 Task: Create a task  Upgrade and migrate company environmental management to a cloud-based solution , assign it to team member softage.1@softage.net in the project BlazePath and update the status of the task to  Off Track , set the priority of the task to Medium
Action: Mouse moved to (66, 45)
Screenshot: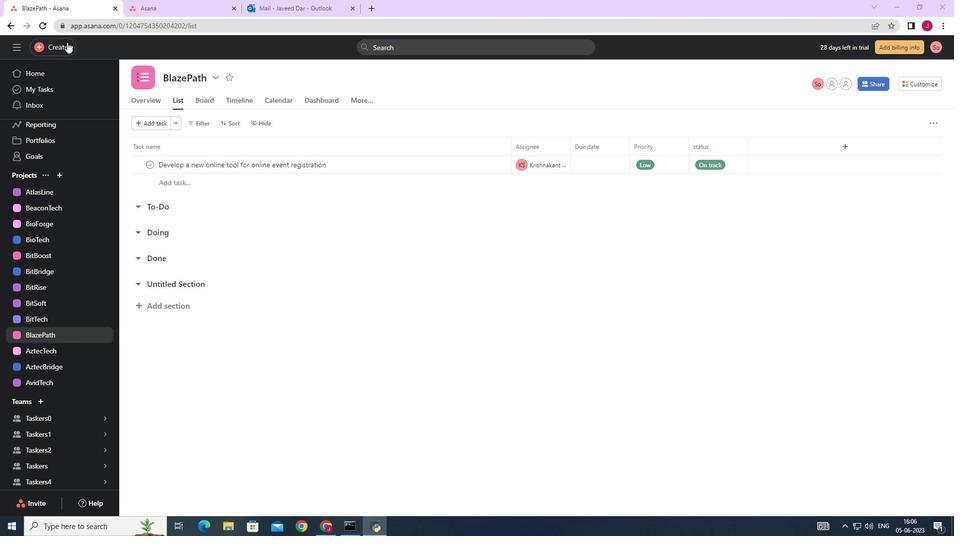 
Action: Mouse pressed left at (66, 45)
Screenshot: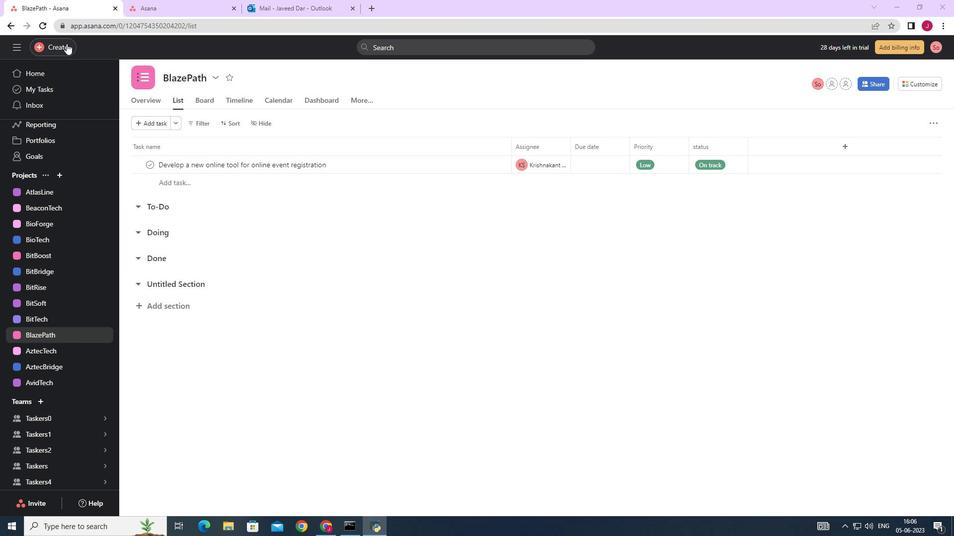 
Action: Mouse moved to (110, 50)
Screenshot: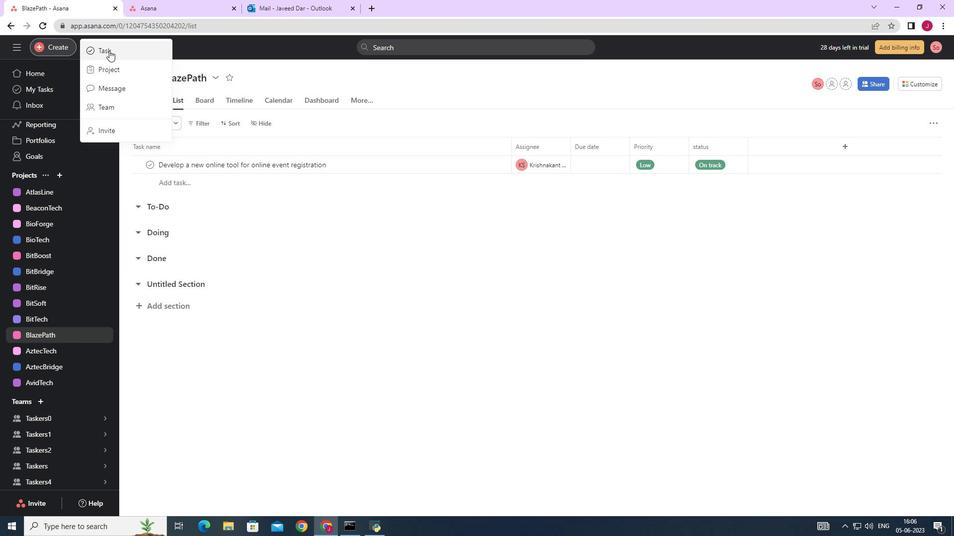 
Action: Mouse pressed left at (110, 50)
Screenshot: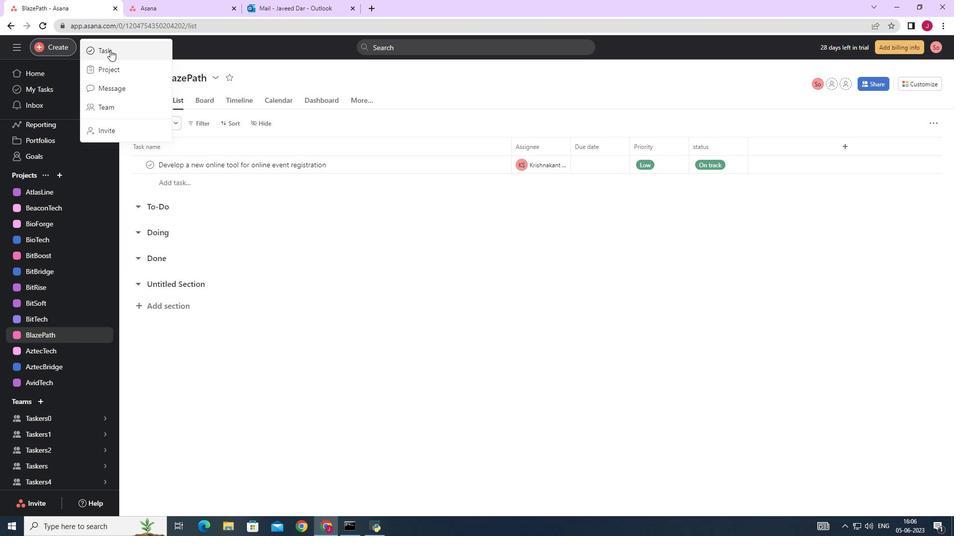 
Action: Mouse moved to (756, 330)
Screenshot: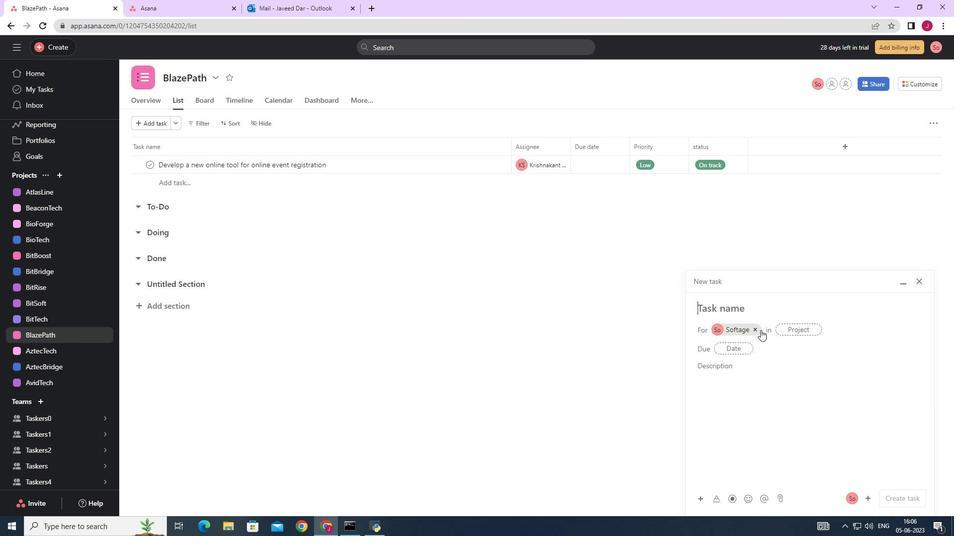 
Action: Mouse pressed left at (756, 330)
Screenshot: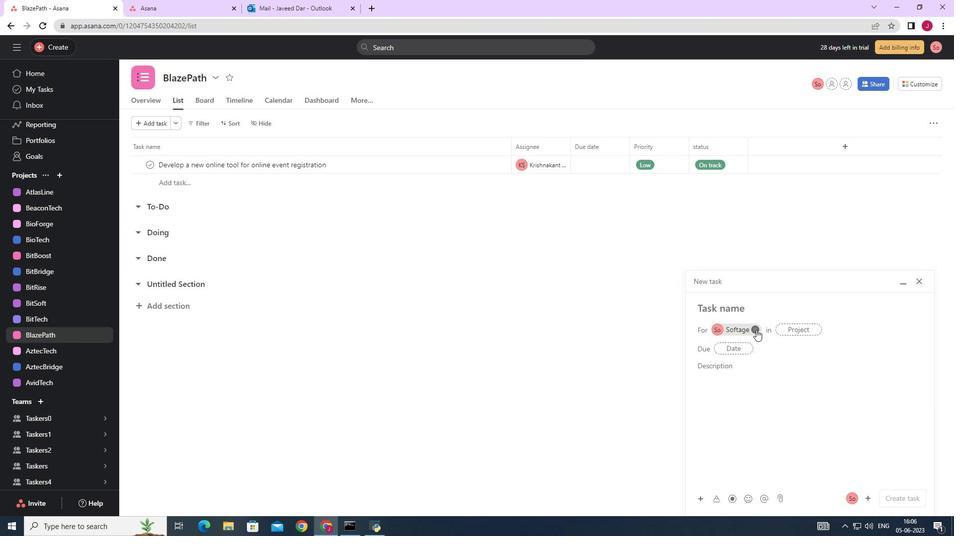 
Action: Mouse moved to (706, 311)
Screenshot: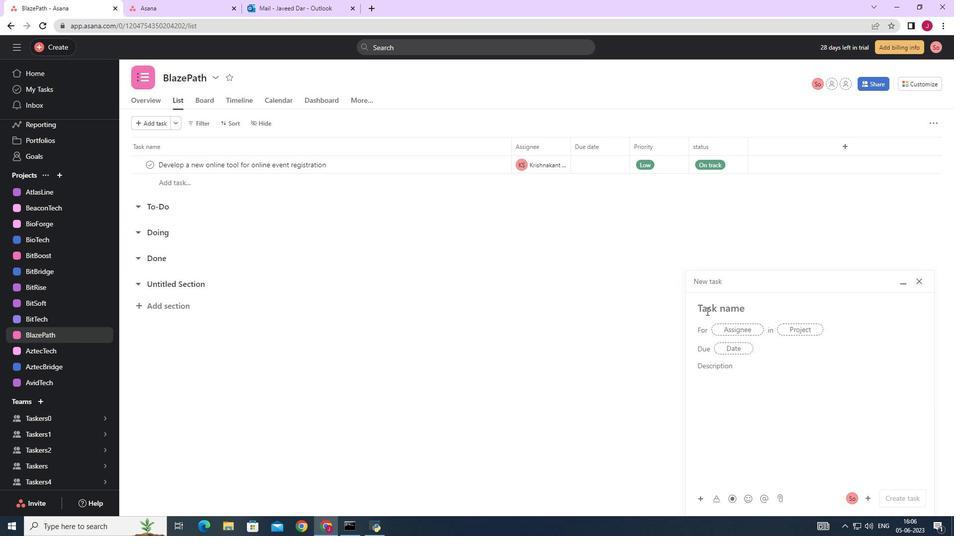 
Action: Mouse pressed left at (706, 311)
Screenshot: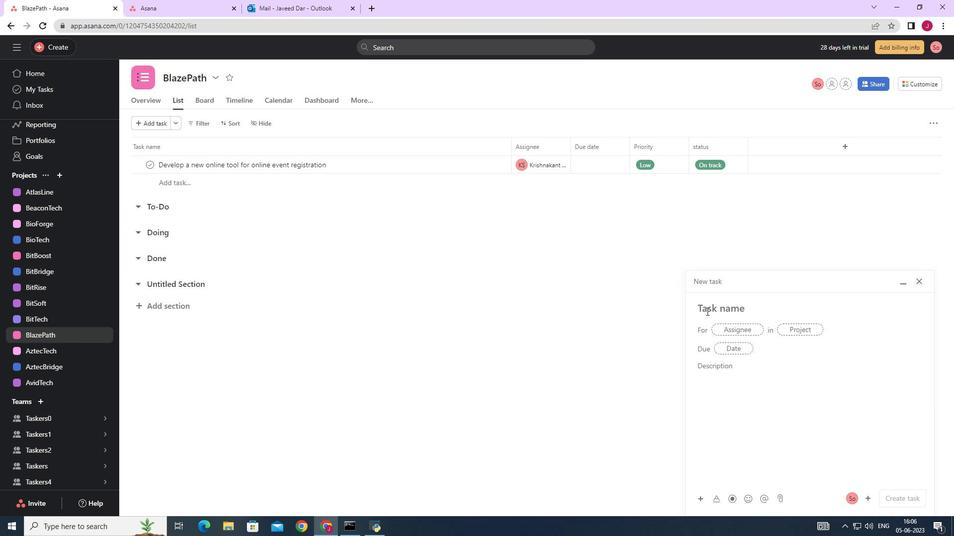 
Action: Mouse moved to (706, 311)
Screenshot: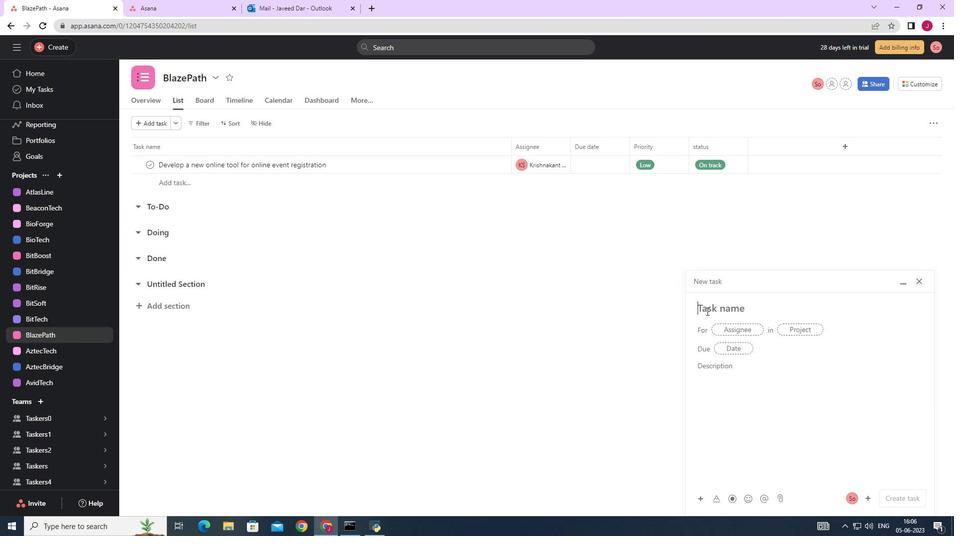 
Action: Key pressed <Key.caps_lock>U<Key.caps_lock>pgrade
Screenshot: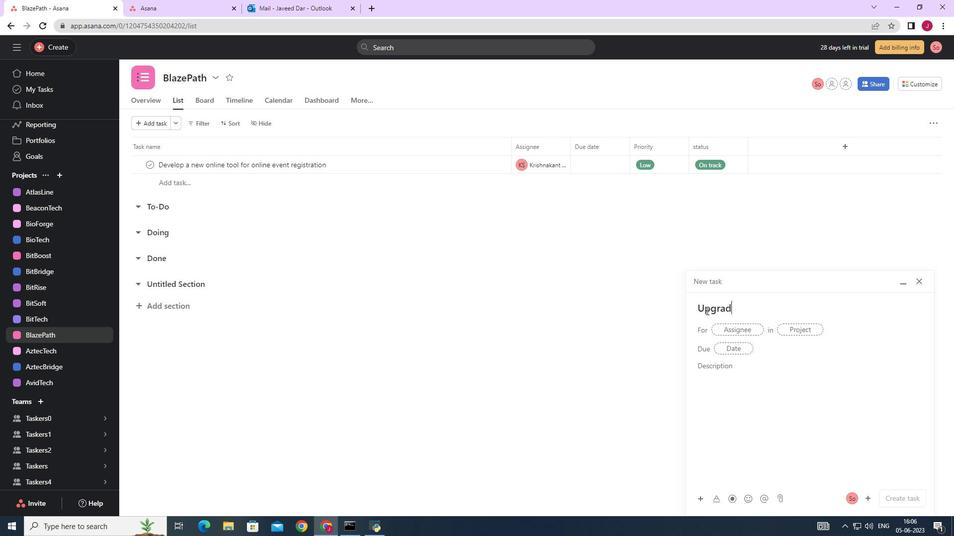 
Action: Mouse moved to (706, 311)
Screenshot: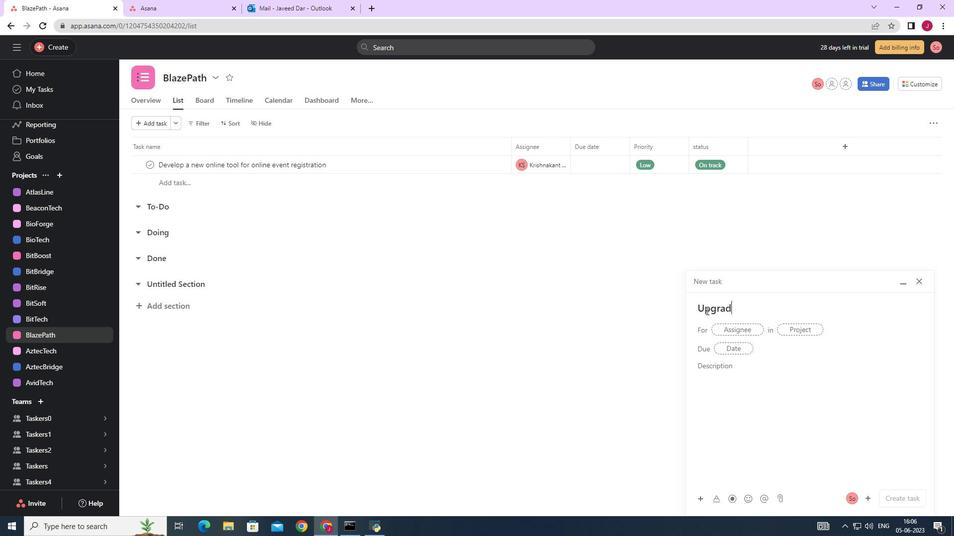 
Action: Key pressed <Key.space>and<Key.space>migrate<Key.space>company<Key.space>environmental<Key.space>management<Key.space>to<Key.space>a<Key.space>cloud-based<Key.space>solution
Screenshot: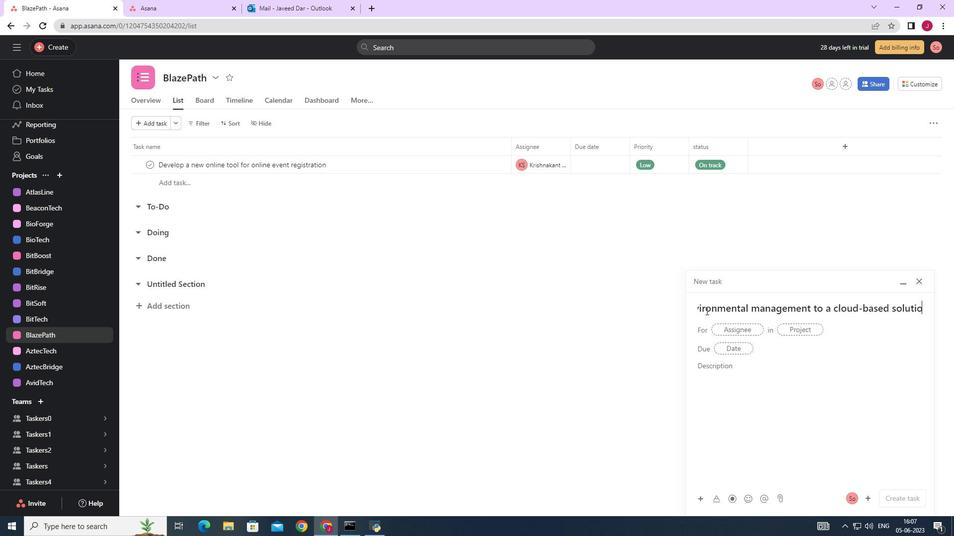 
Action: Mouse moved to (738, 332)
Screenshot: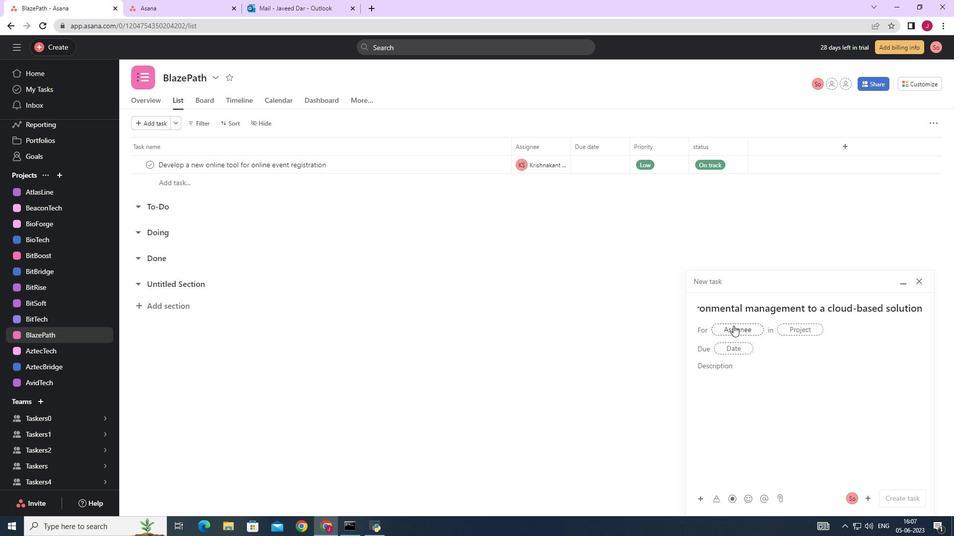 
Action: Mouse pressed left at (738, 332)
Screenshot: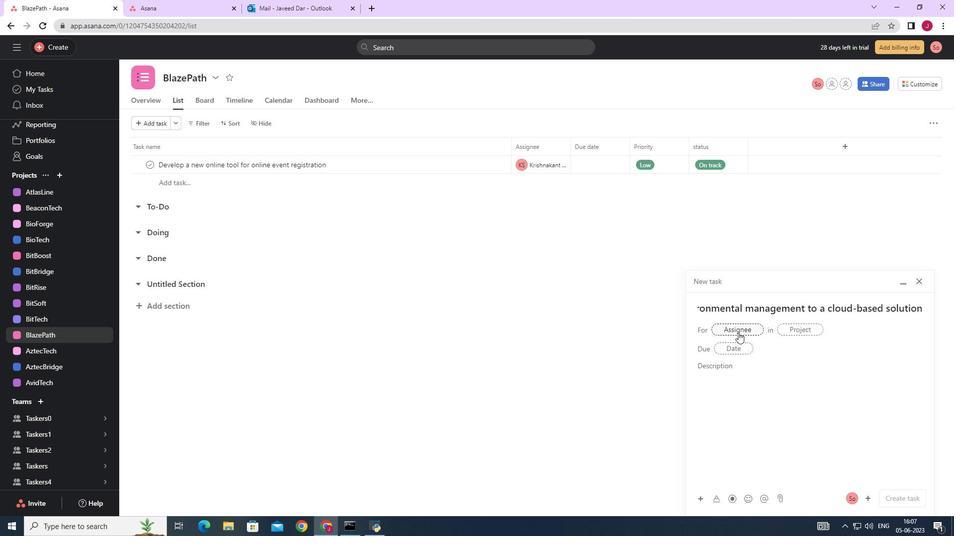
Action: Mouse moved to (735, 330)
Screenshot: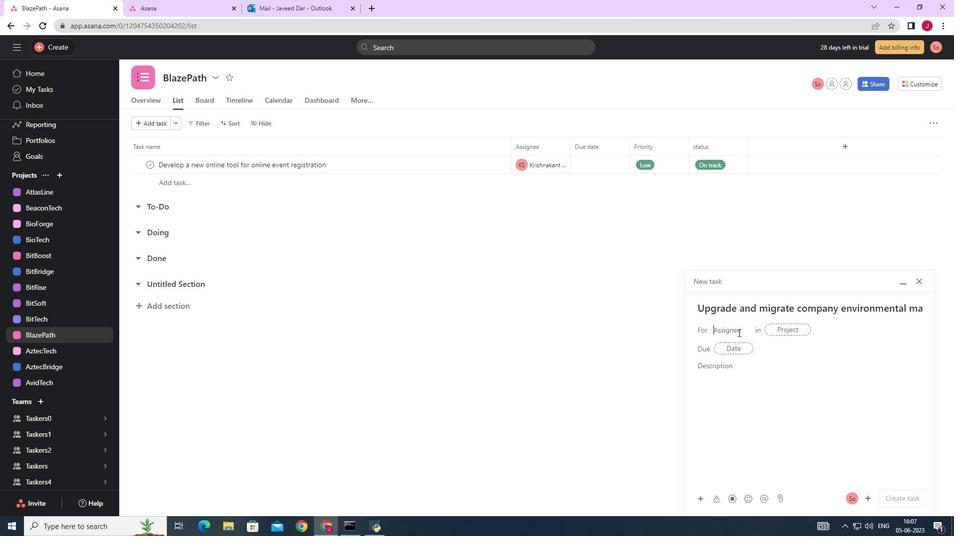 
Action: Key pressed softage.1
Screenshot: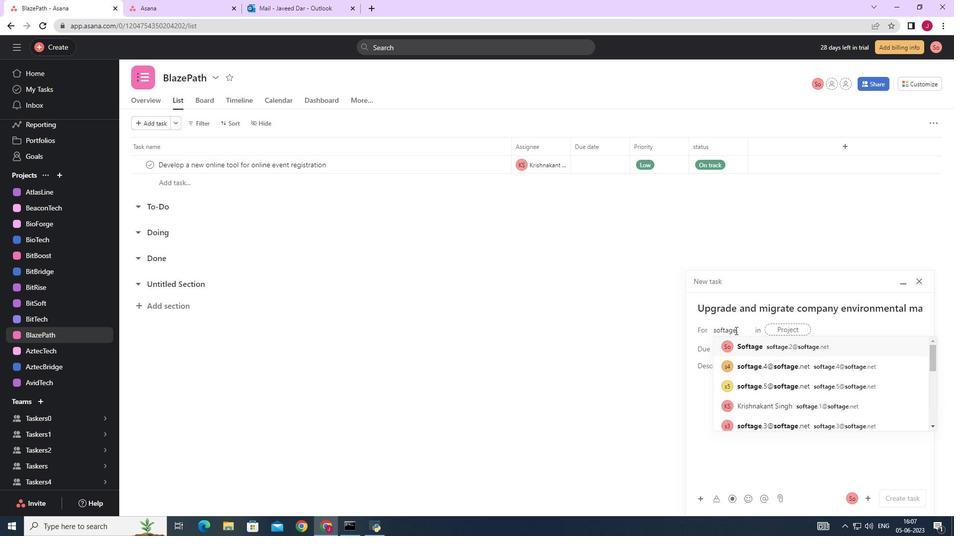 
Action: Mouse moved to (767, 345)
Screenshot: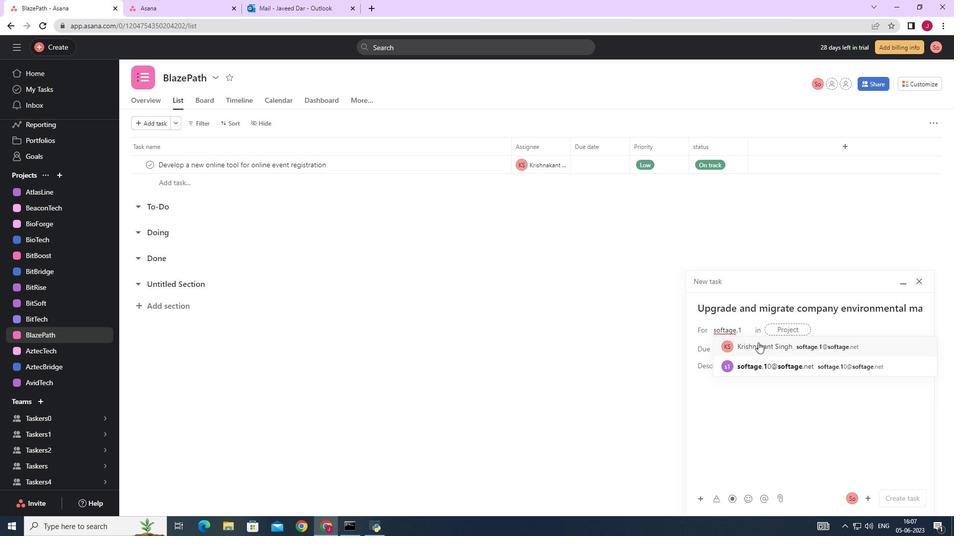 
Action: Mouse pressed left at (767, 345)
Screenshot: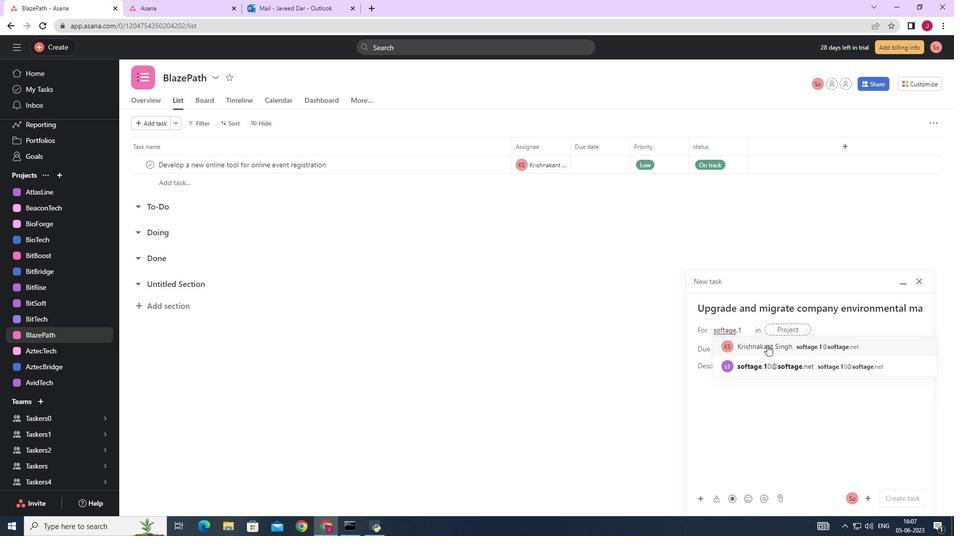 
Action: Mouse moved to (644, 345)
Screenshot: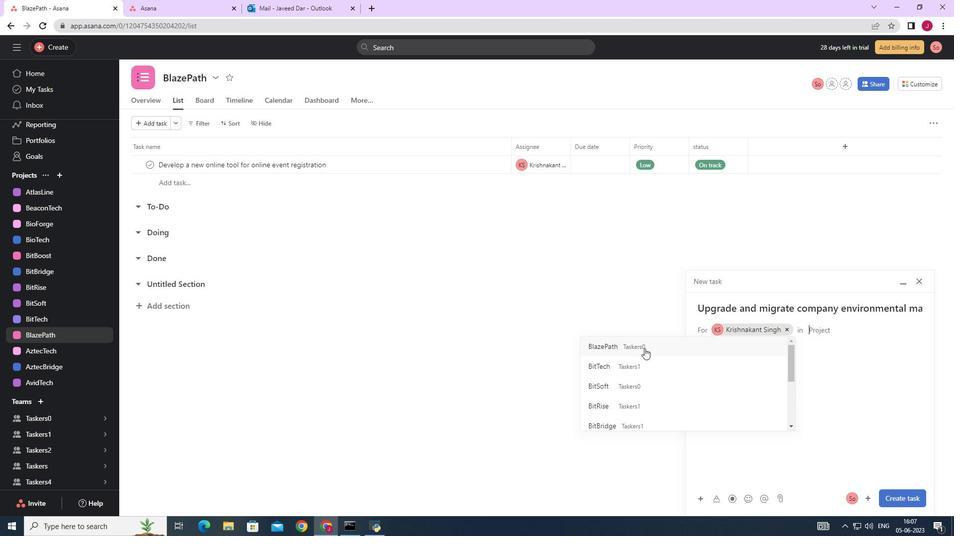 
Action: Mouse pressed left at (644, 345)
Screenshot: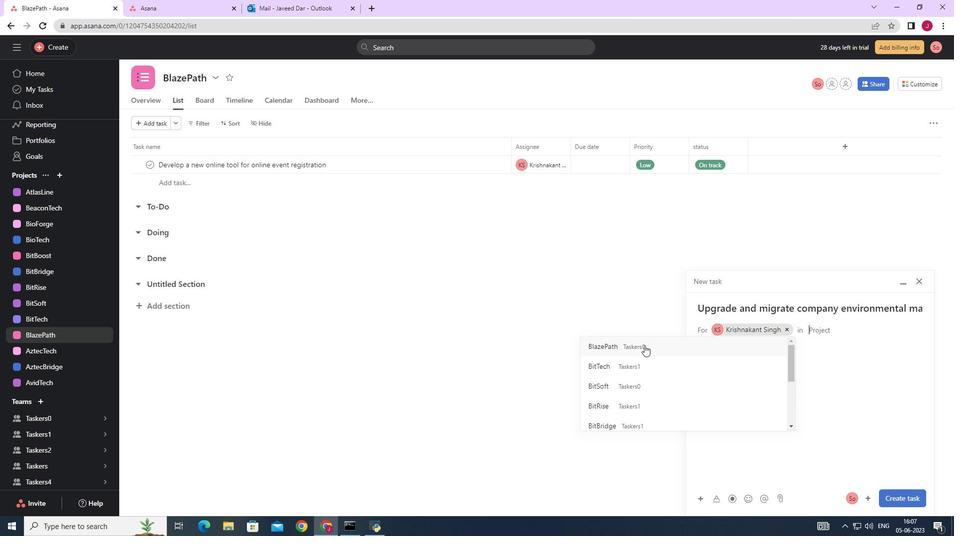 
Action: Mouse moved to (745, 365)
Screenshot: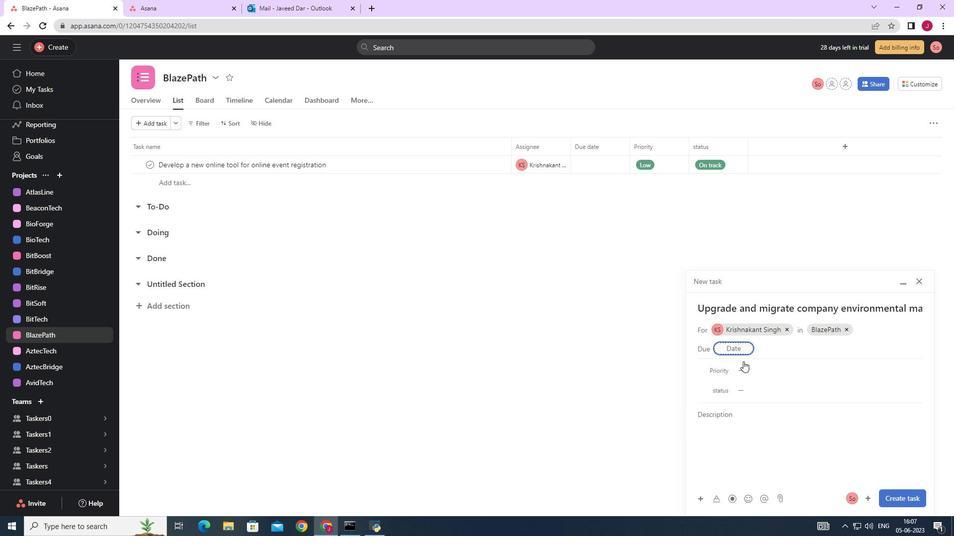 
Action: Mouse pressed left at (745, 365)
Screenshot: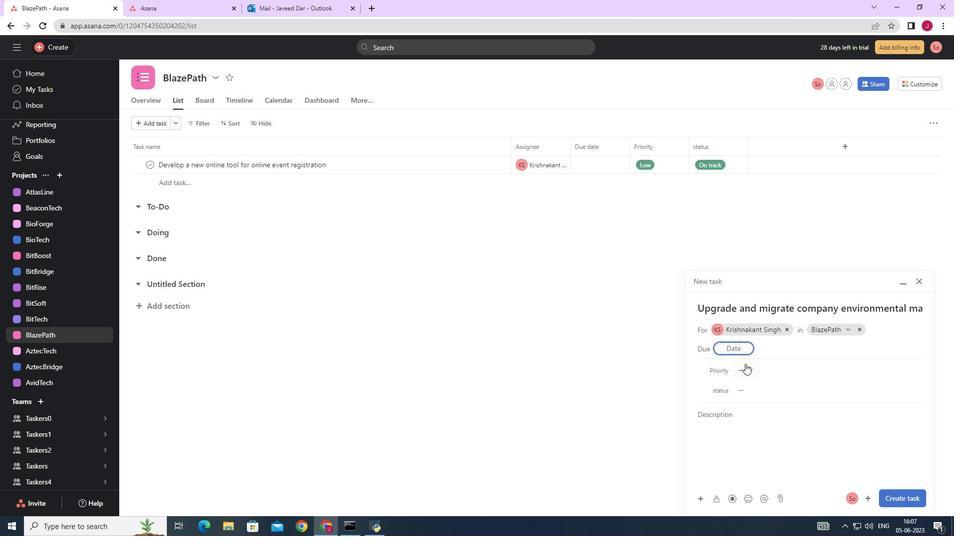 
Action: Mouse moved to (773, 420)
Screenshot: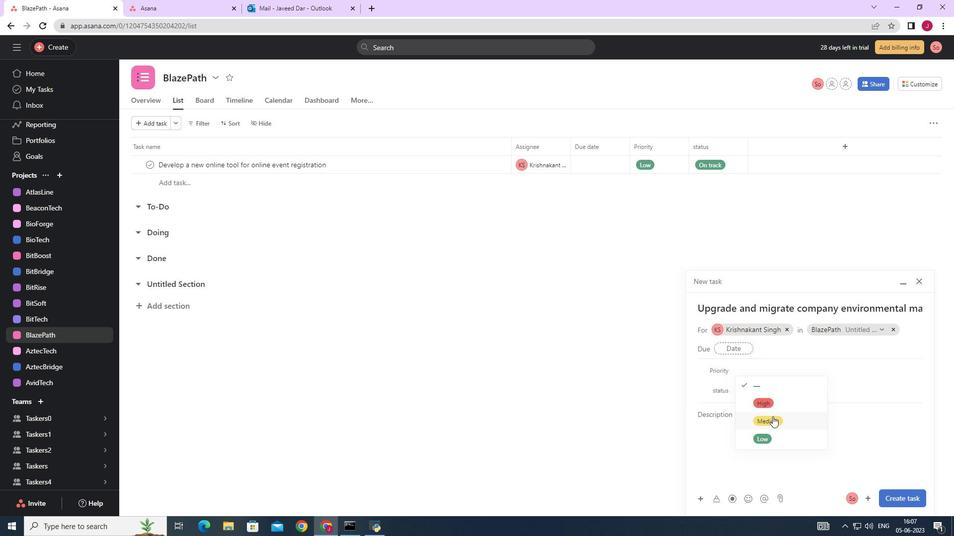 
Action: Mouse pressed left at (773, 420)
Screenshot: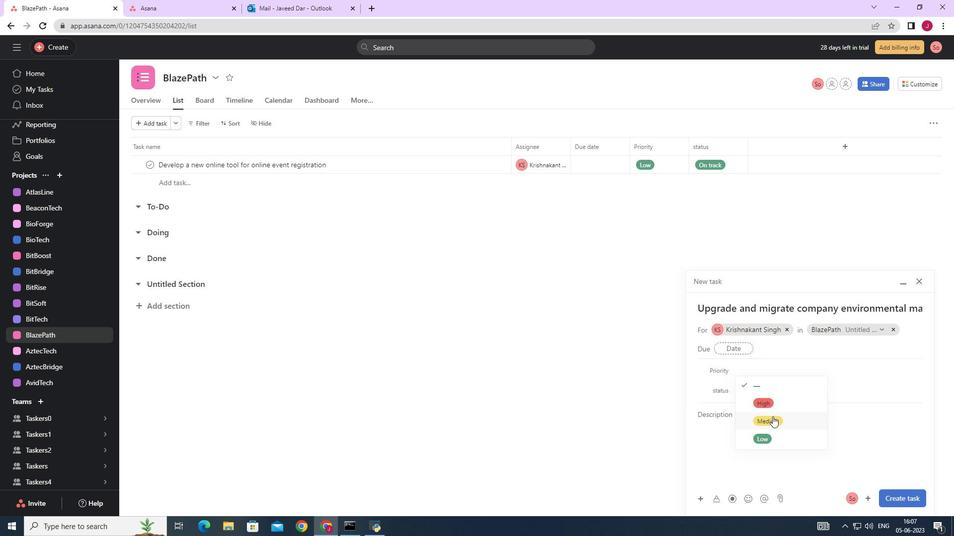 
Action: Mouse moved to (750, 386)
Screenshot: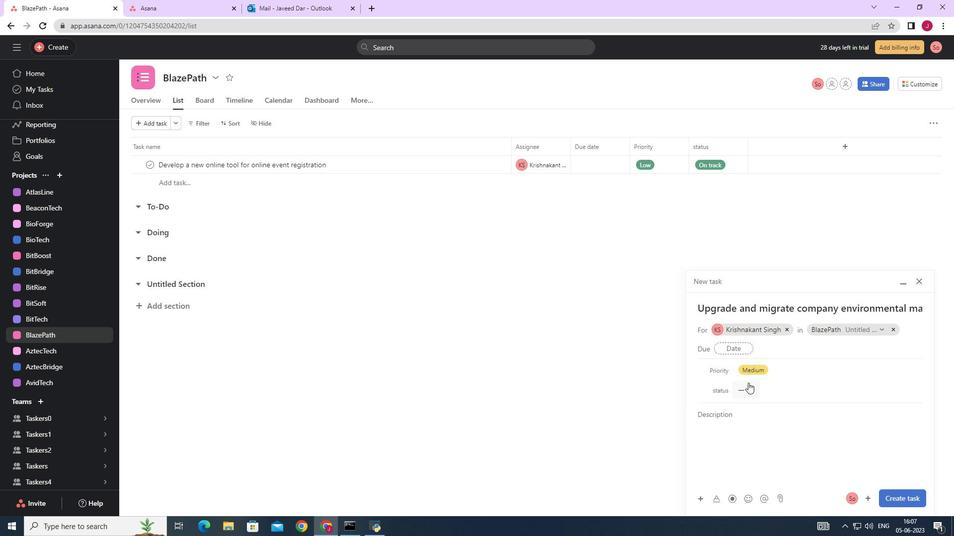 
Action: Mouse pressed left at (750, 386)
Screenshot: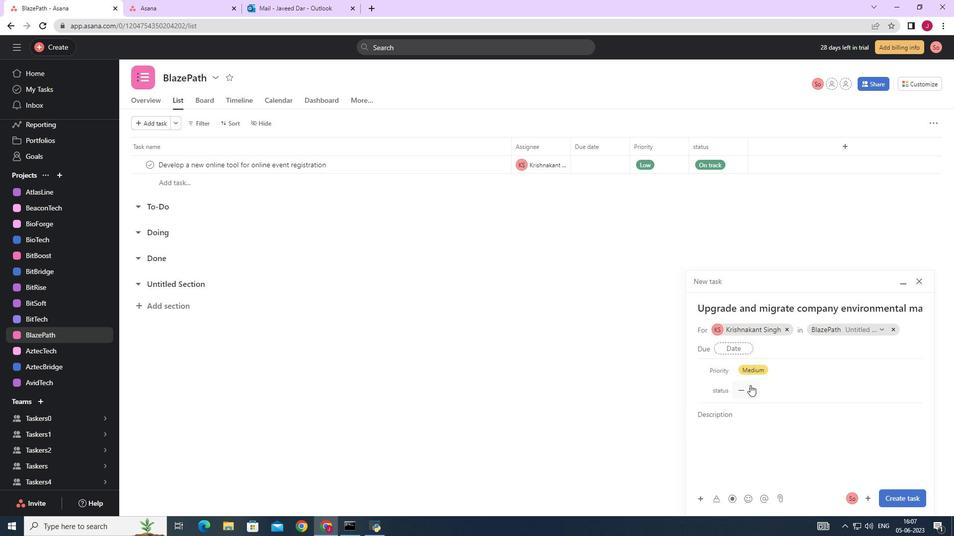 
Action: Mouse moved to (768, 441)
Screenshot: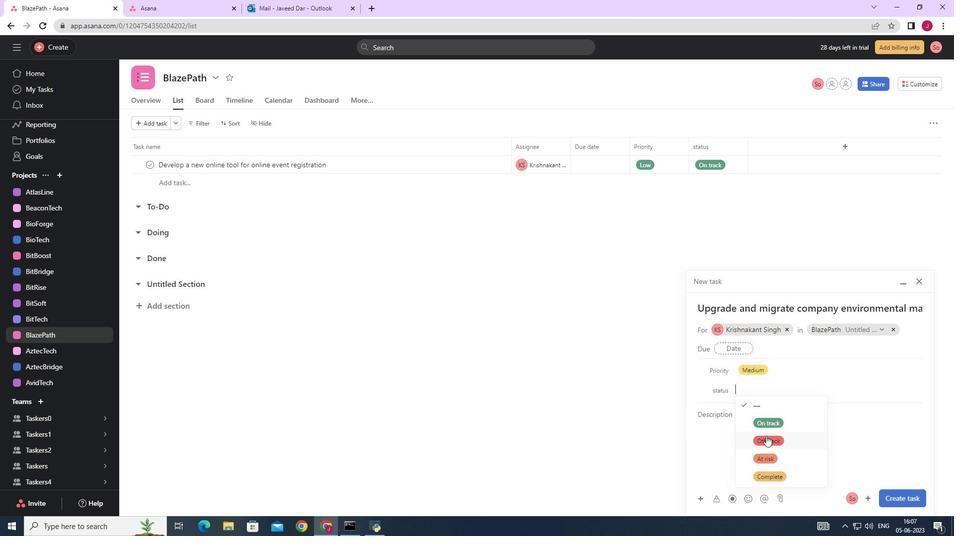 
Action: Mouse pressed left at (768, 441)
Screenshot: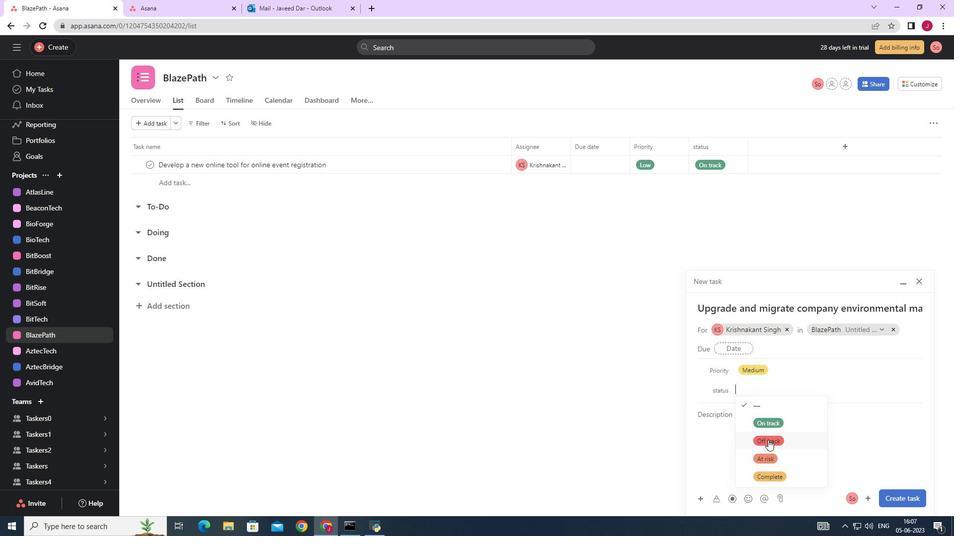 
Action: Mouse moved to (902, 497)
Screenshot: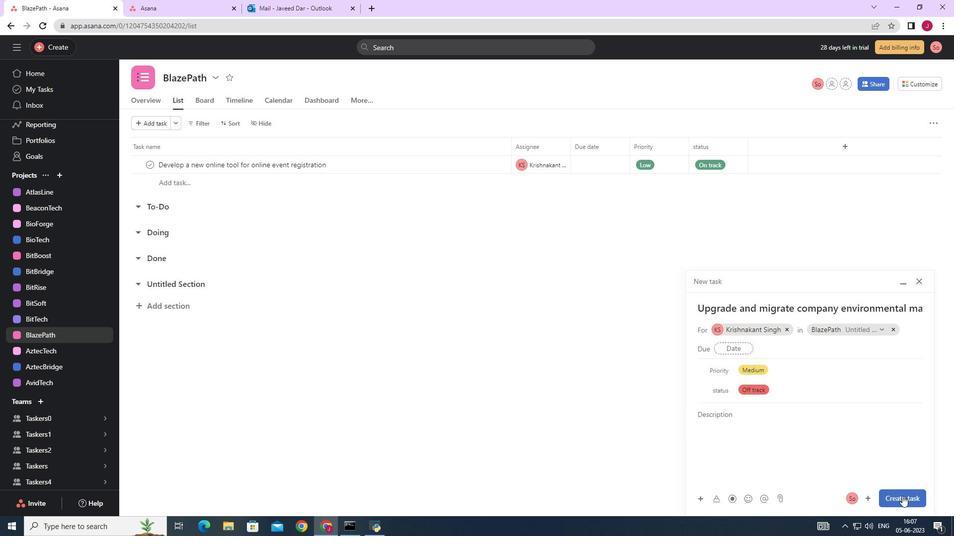 
Action: Mouse pressed left at (902, 497)
Screenshot: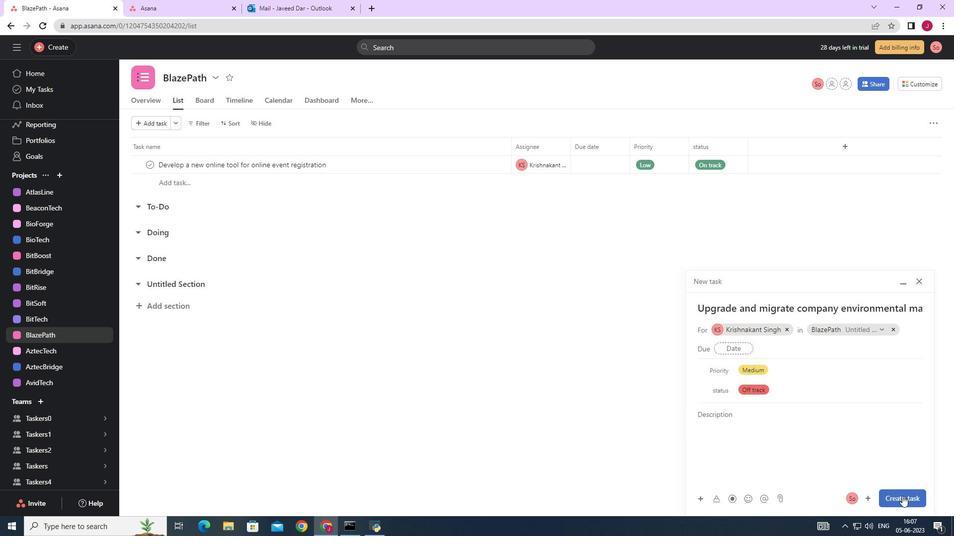 
Action: Mouse moved to (877, 449)
Screenshot: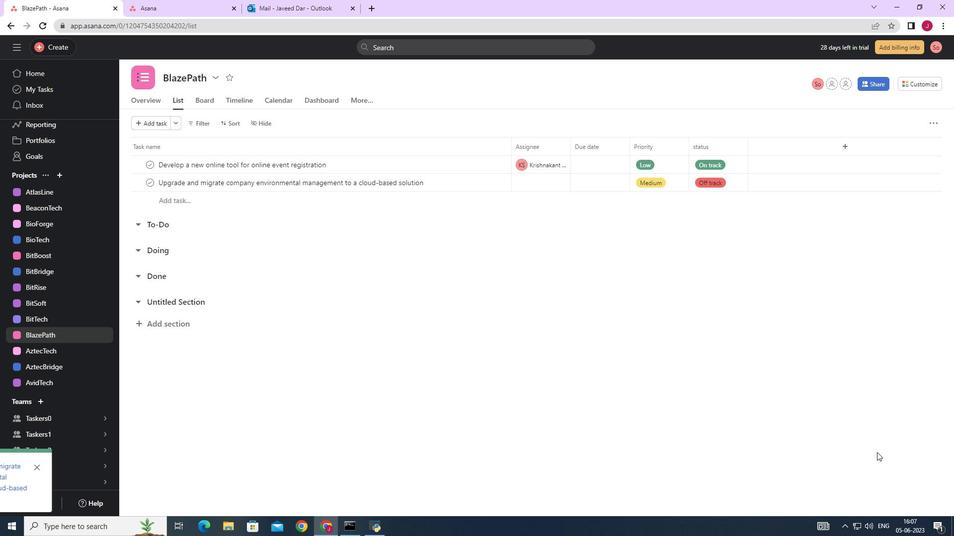 
